 Task: Check the median sale price of single-family homes in the last 3 years.
Action: Mouse moved to (1006, 197)
Screenshot: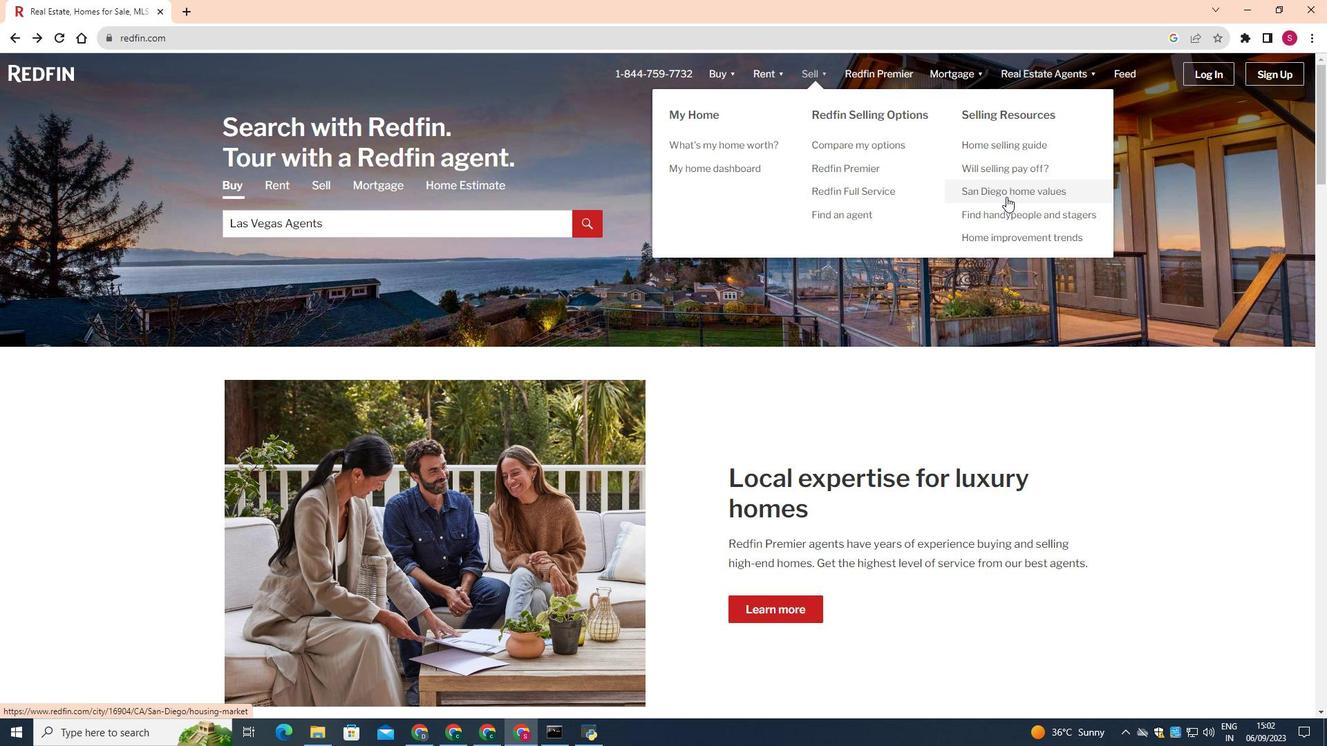 
Action: Mouse pressed left at (1006, 197)
Screenshot: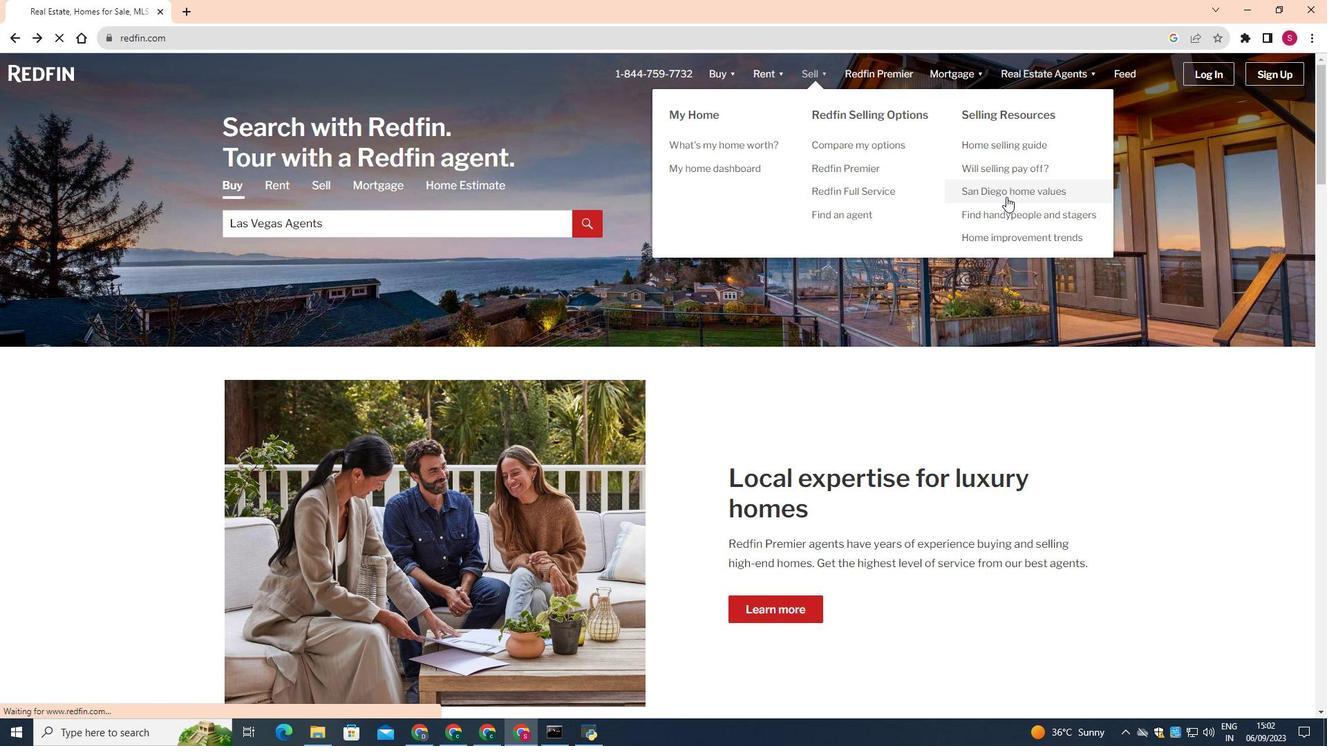 
Action: Mouse moved to (326, 503)
Screenshot: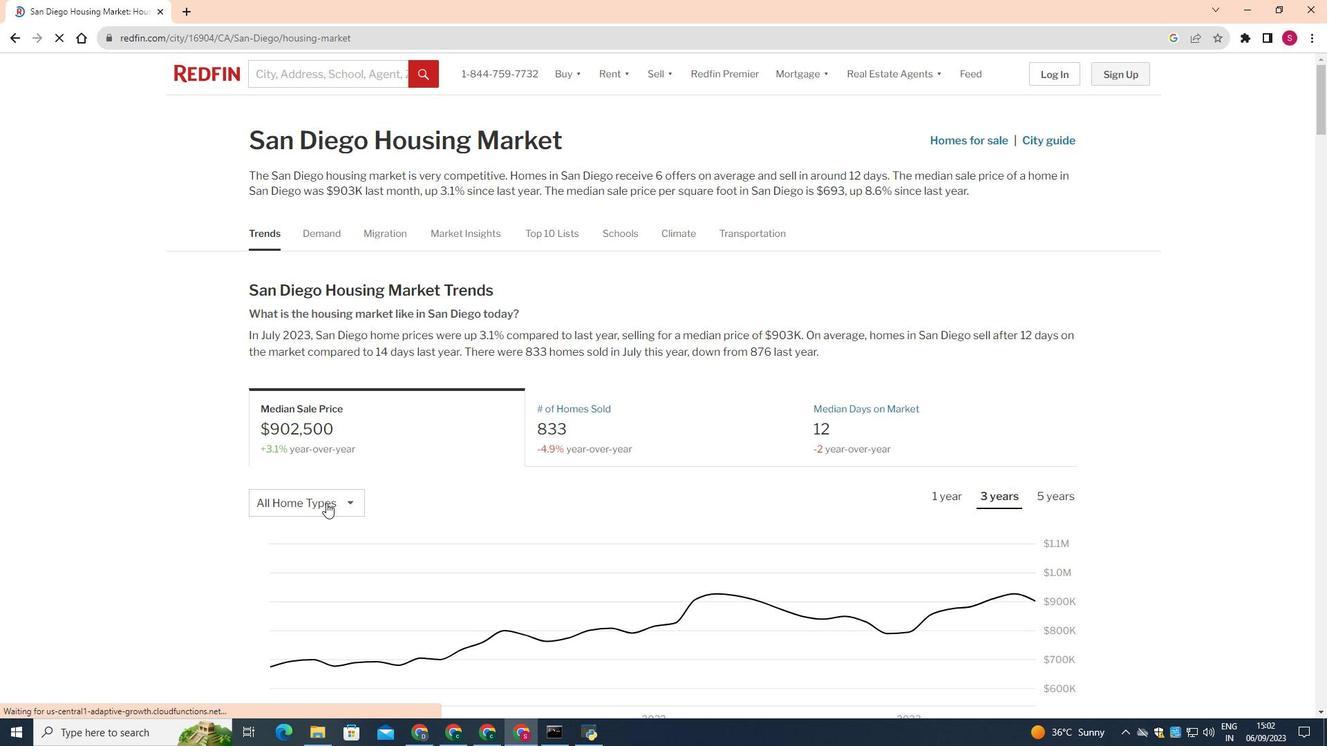 
Action: Mouse pressed left at (326, 503)
Screenshot: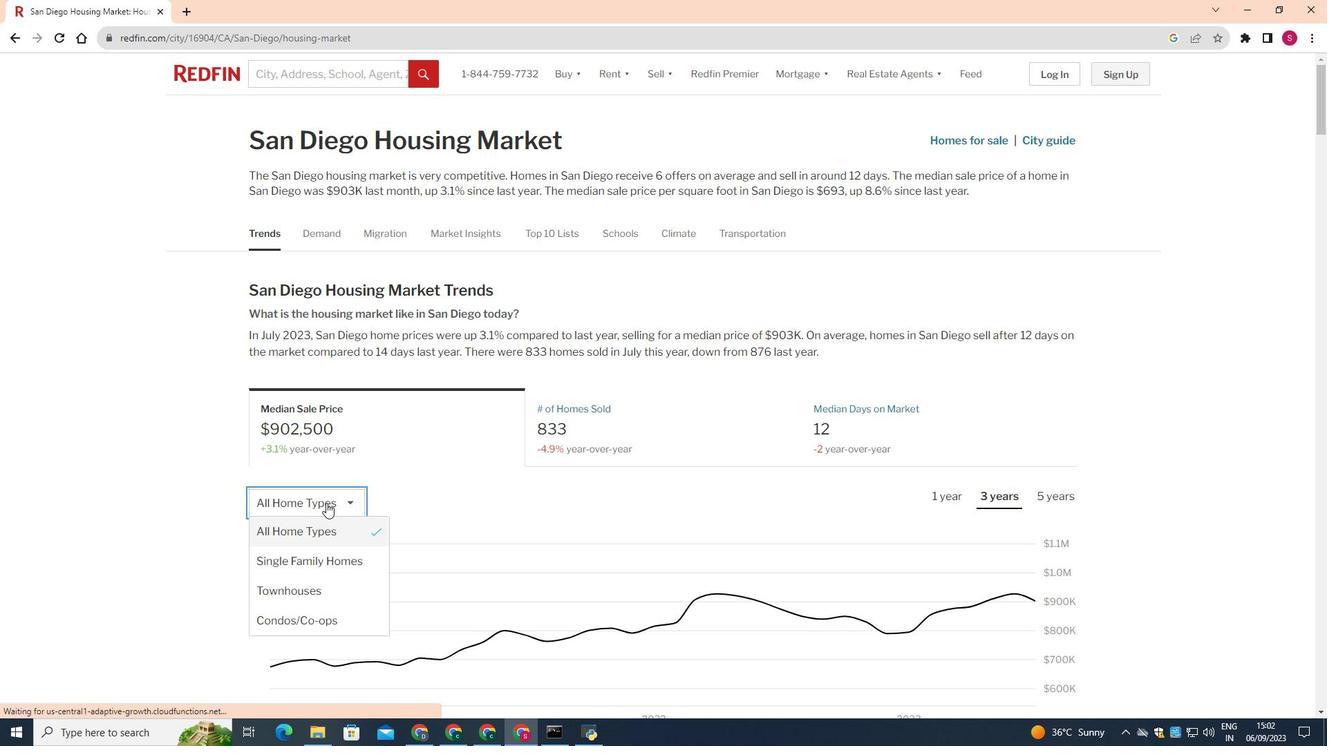 
Action: Mouse moved to (331, 561)
Screenshot: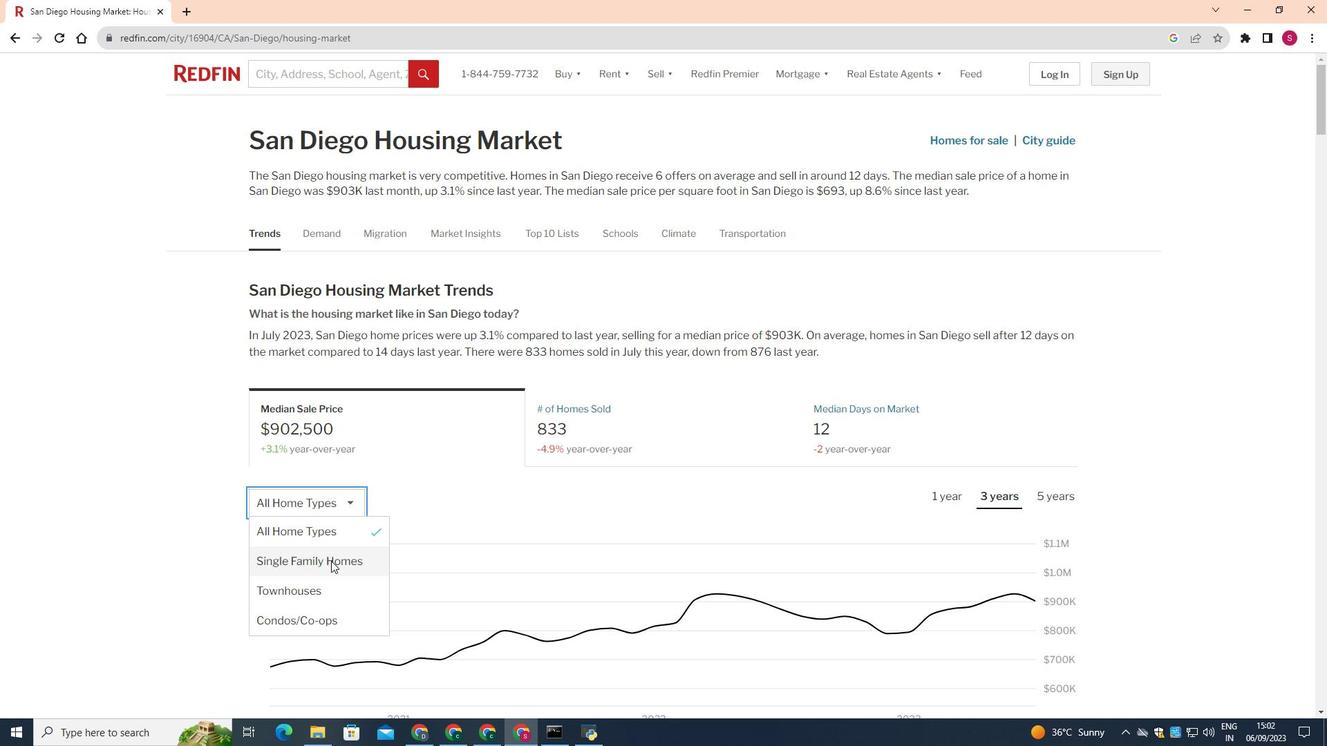 
Action: Mouse pressed left at (331, 561)
Screenshot: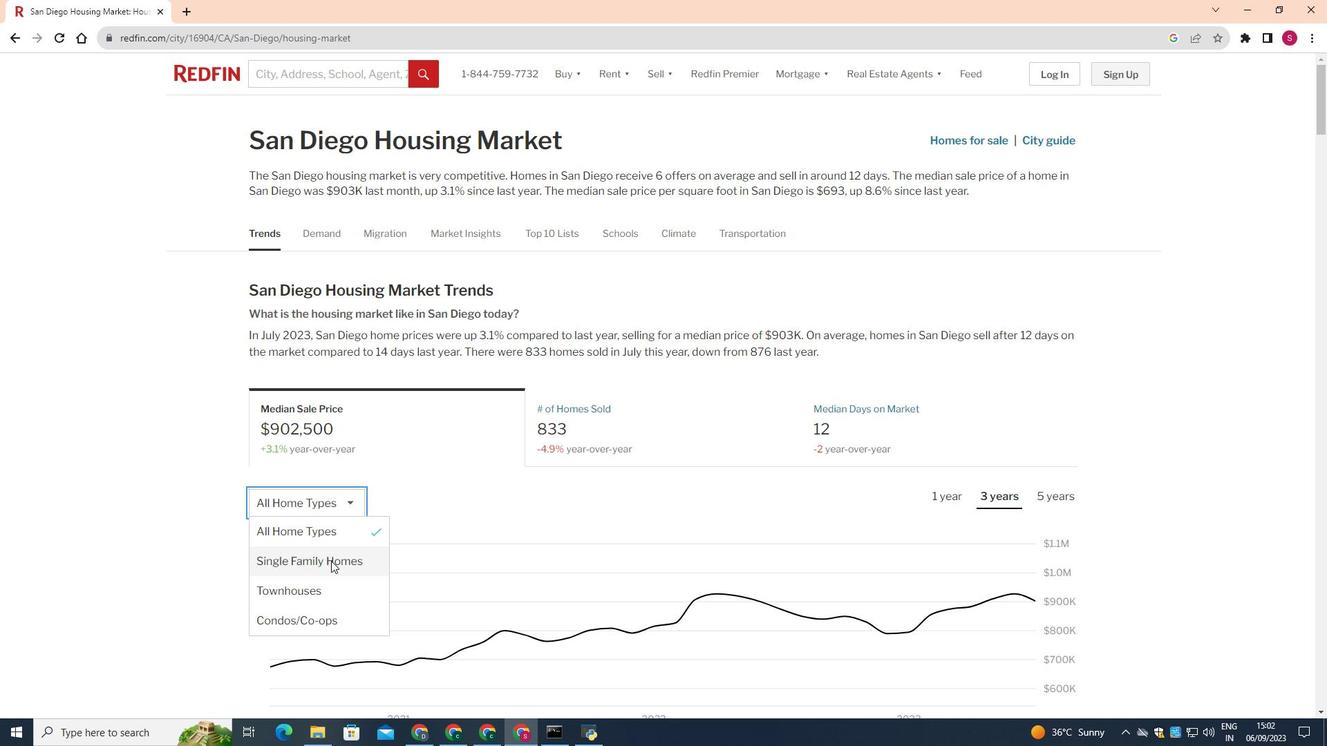 
Action: Mouse moved to (990, 497)
Screenshot: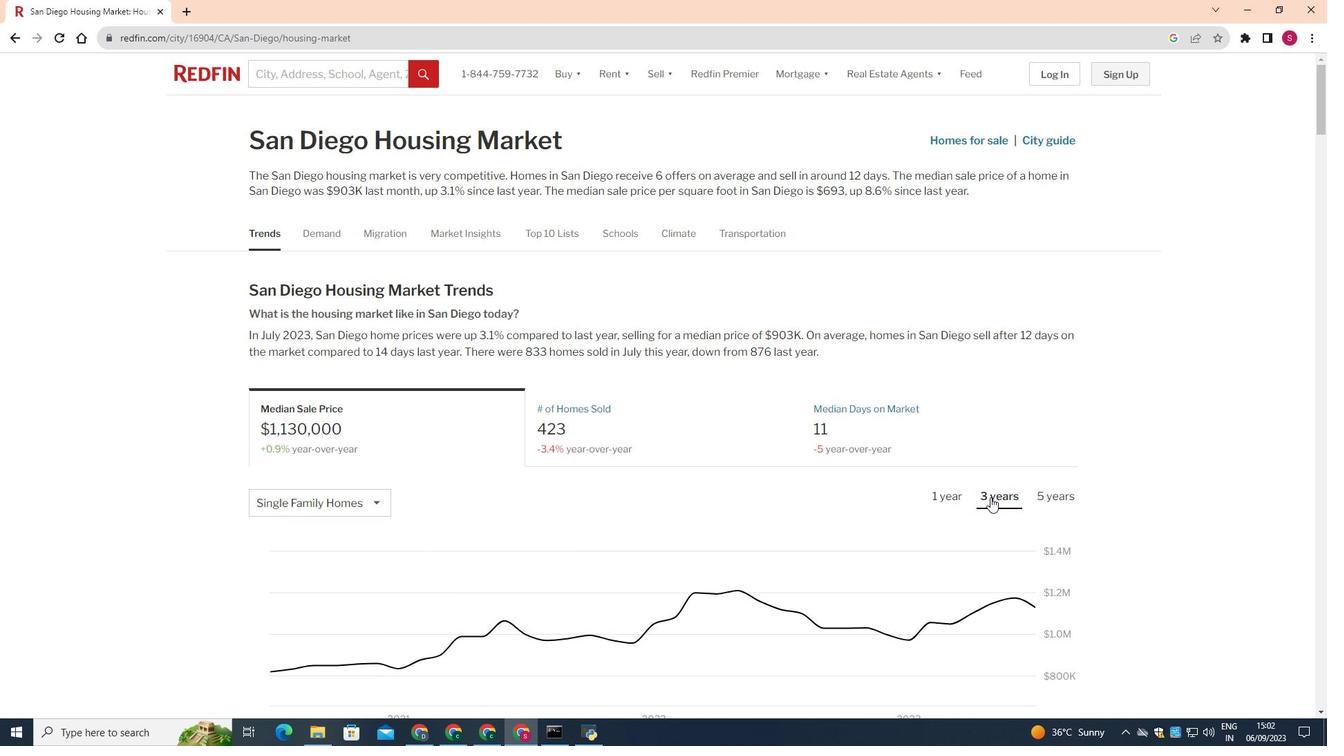 
Action: Mouse pressed left at (990, 497)
Screenshot: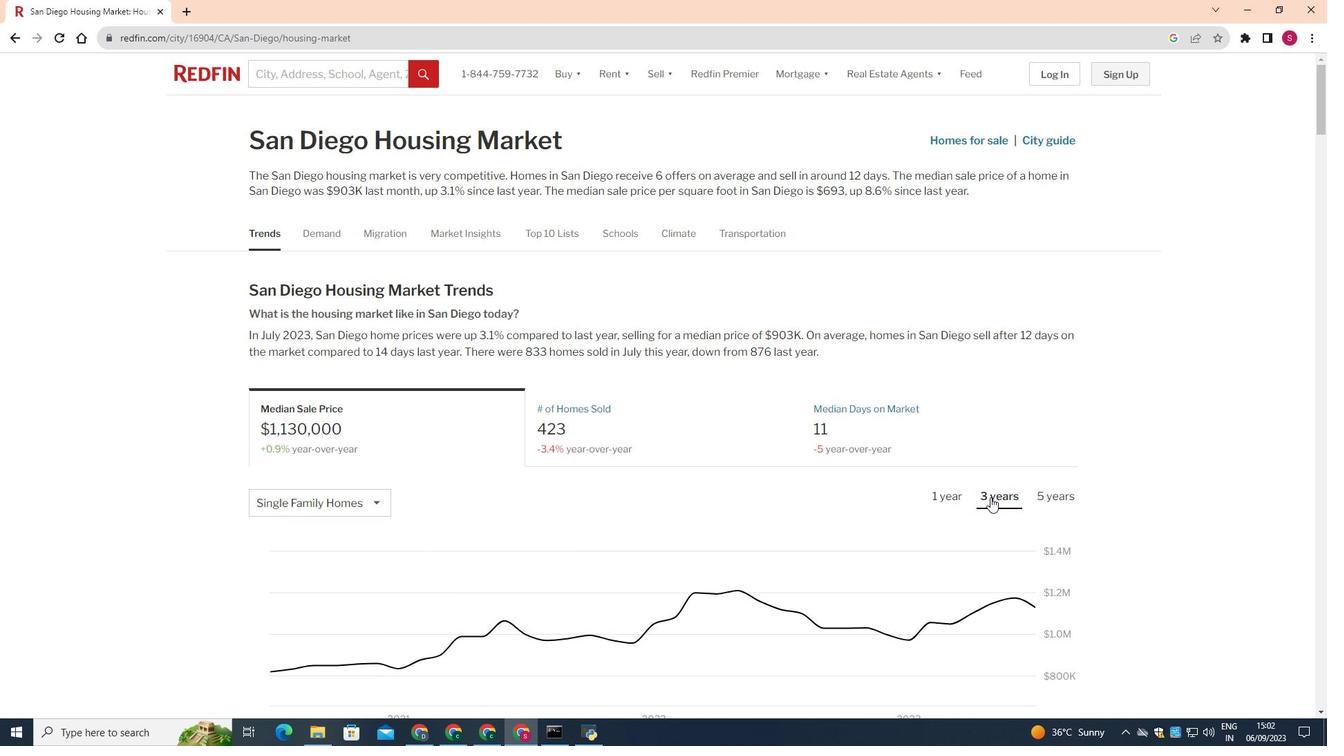 
Action: Mouse moved to (876, 475)
Screenshot: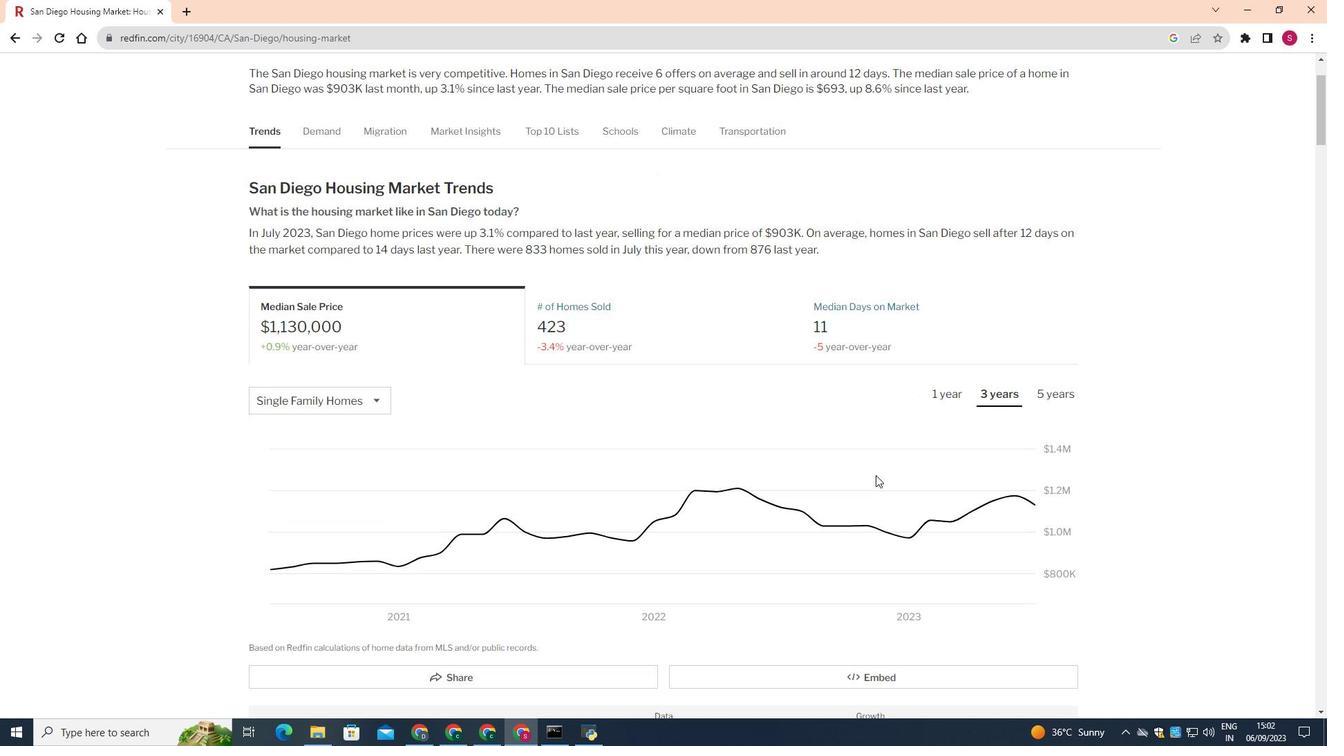 
Action: Mouse scrolled (876, 475) with delta (0, 0)
Screenshot: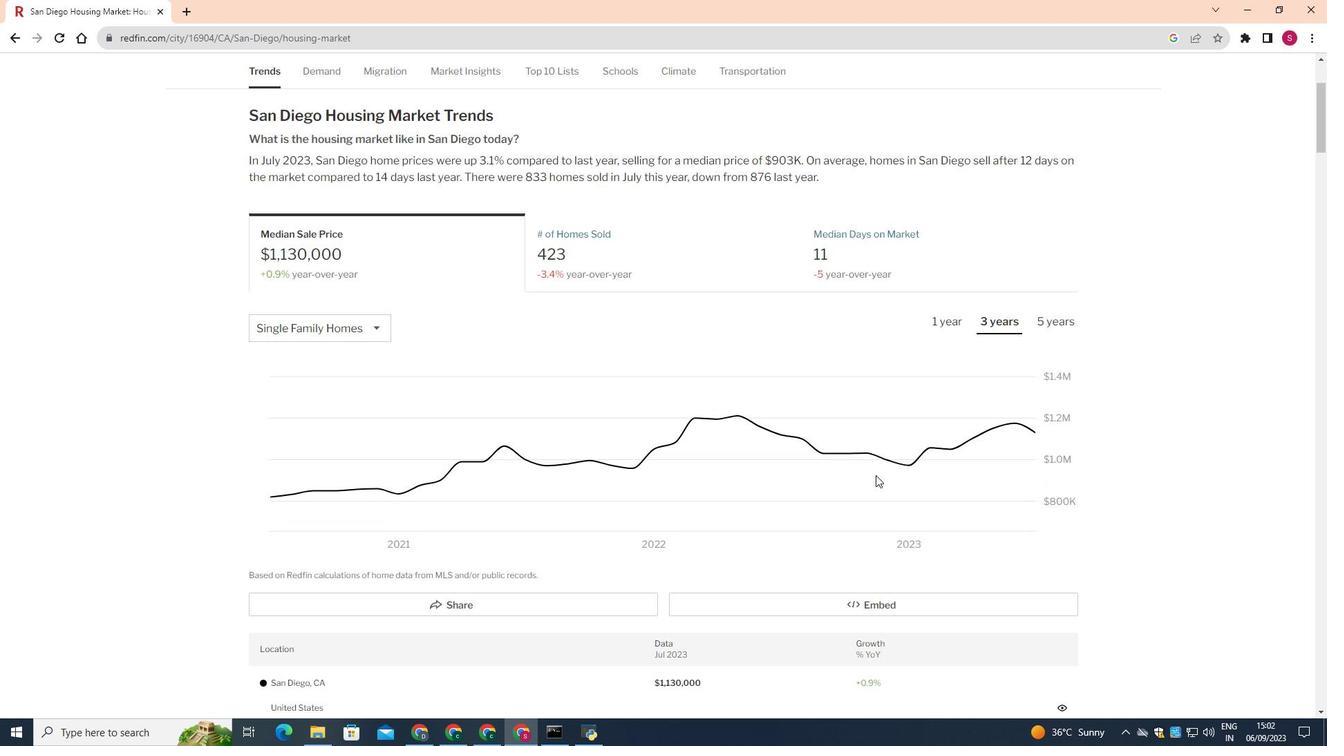 
Action: Mouse scrolled (876, 475) with delta (0, 0)
Screenshot: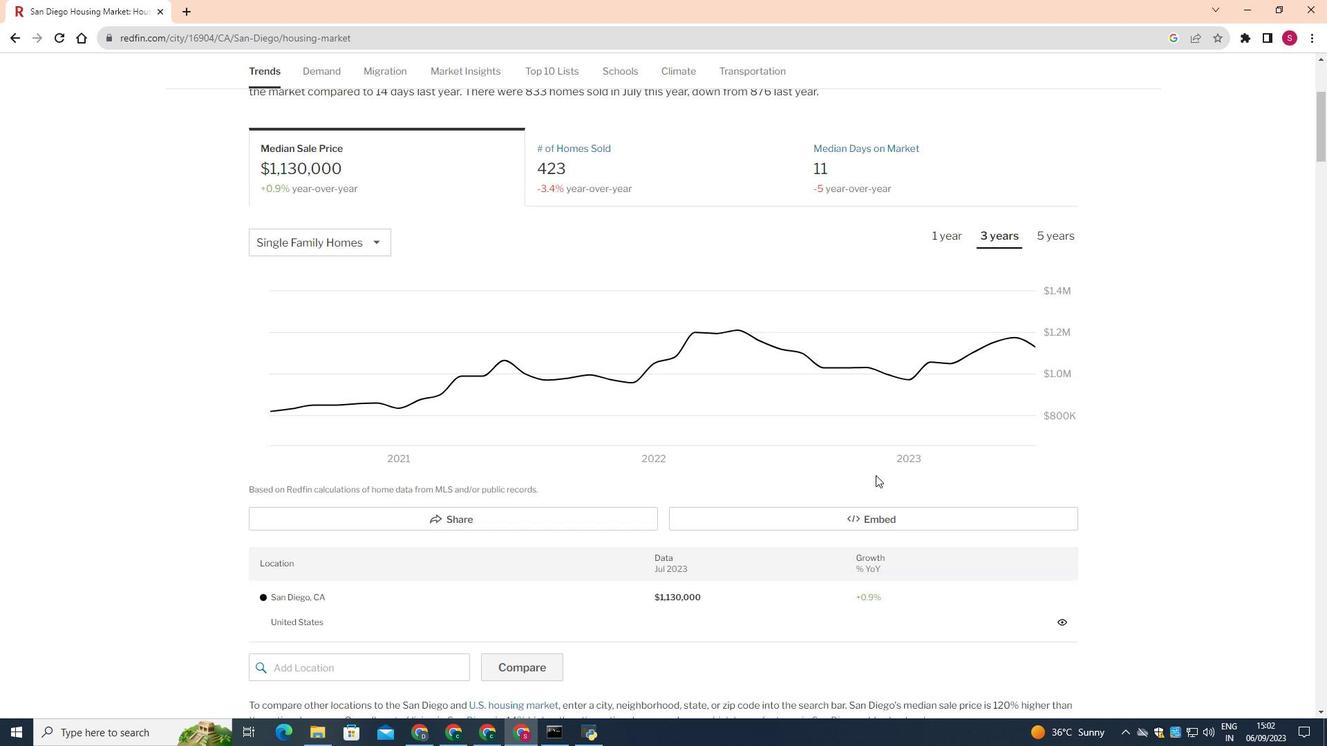 
Action: Mouse scrolled (876, 475) with delta (0, 0)
Screenshot: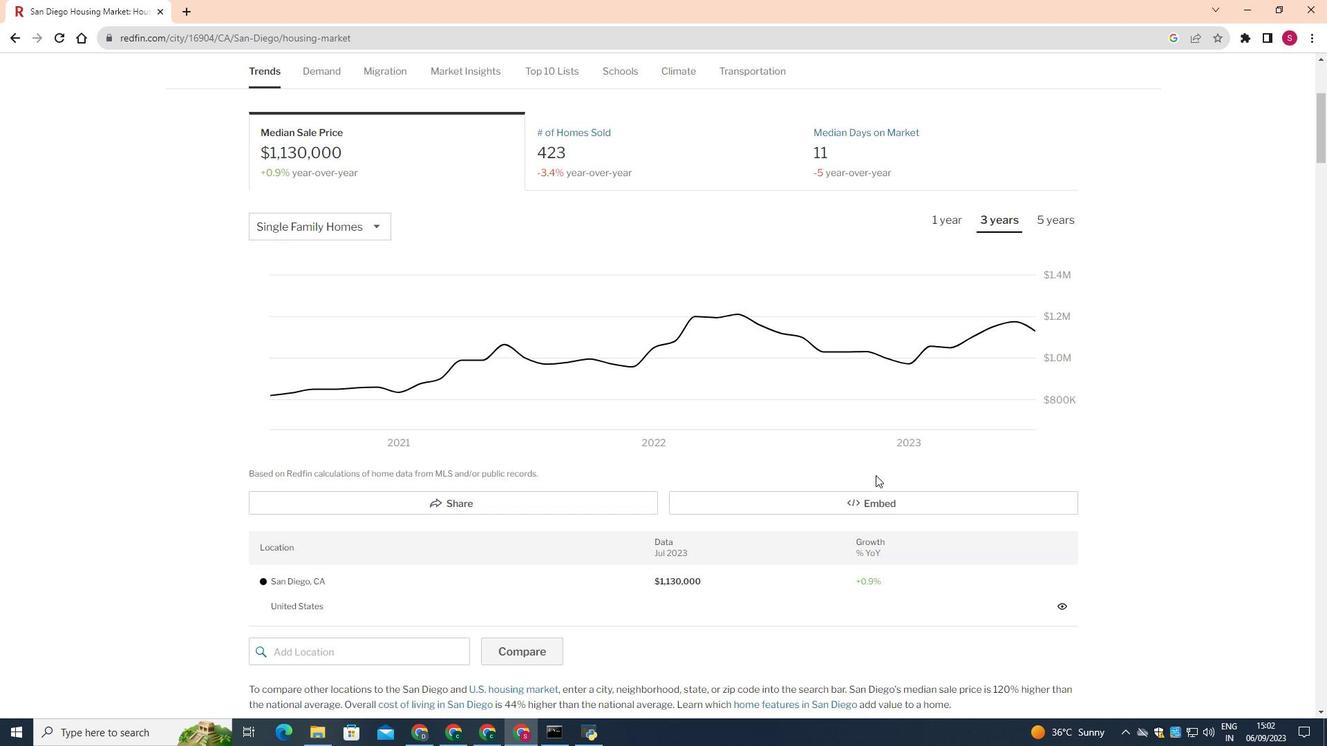 
Action: Mouse scrolled (876, 475) with delta (0, 0)
Screenshot: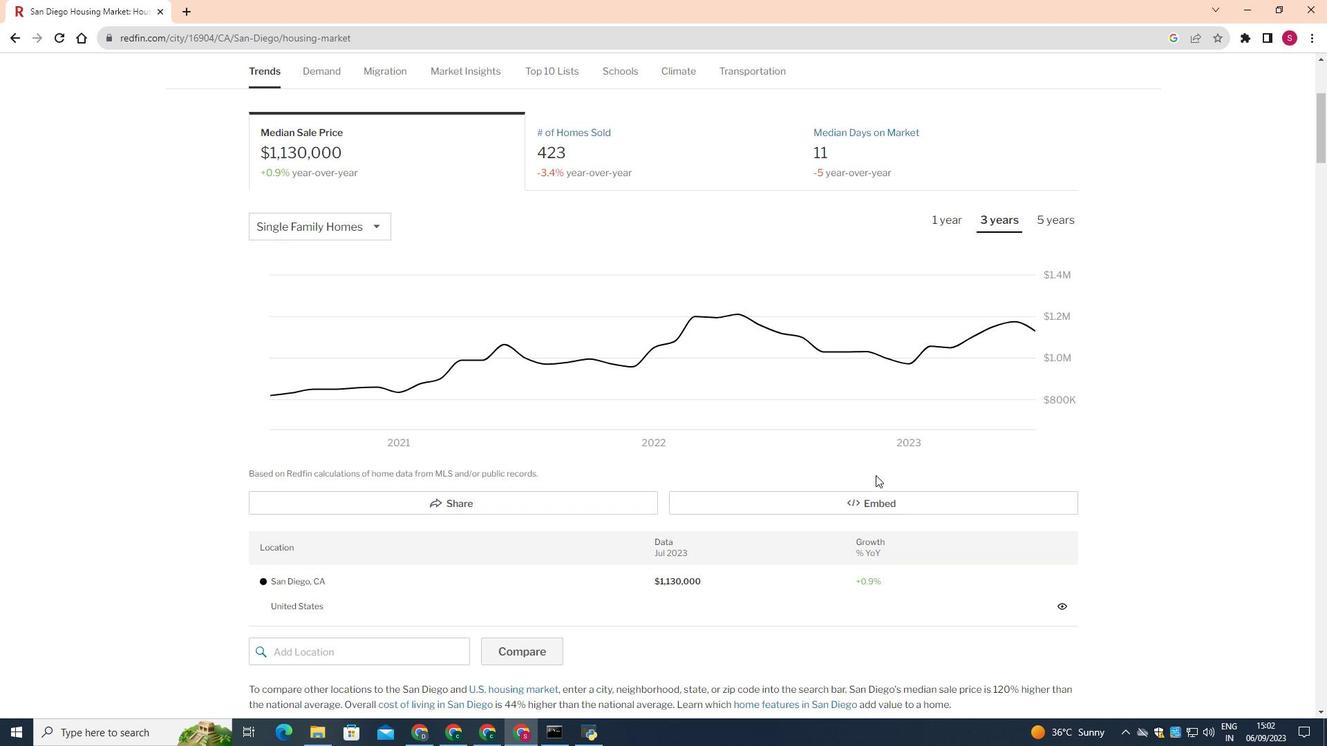 
Action: Mouse scrolled (876, 475) with delta (0, 0)
Screenshot: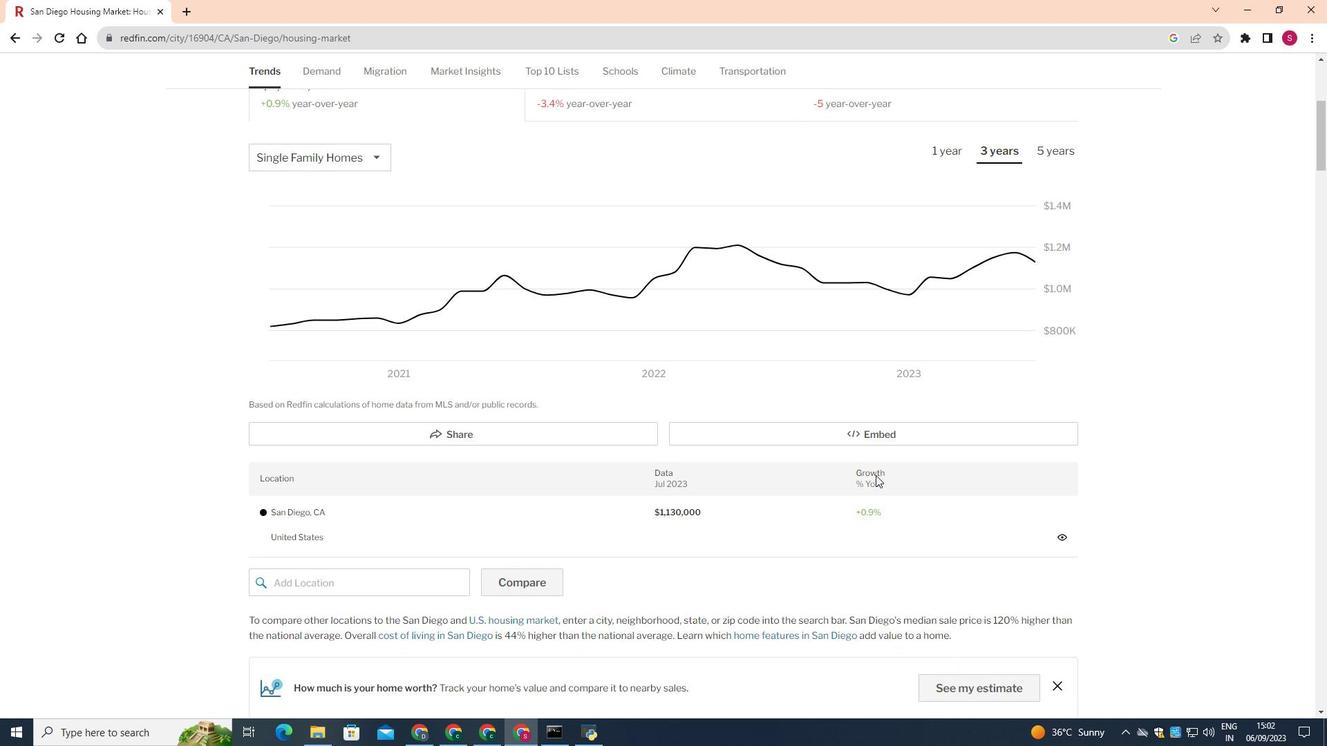 
